Task: Select tracked in the smart commit changes.
Action: Mouse moved to (31, 564)
Screenshot: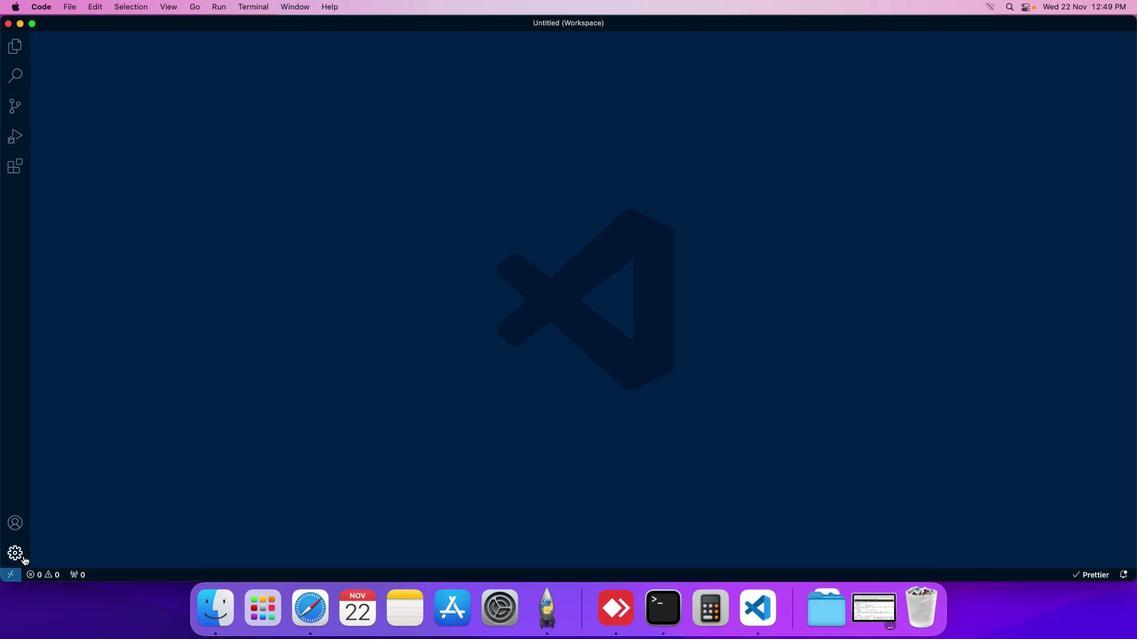 
Action: Mouse pressed left at (31, 564)
Screenshot: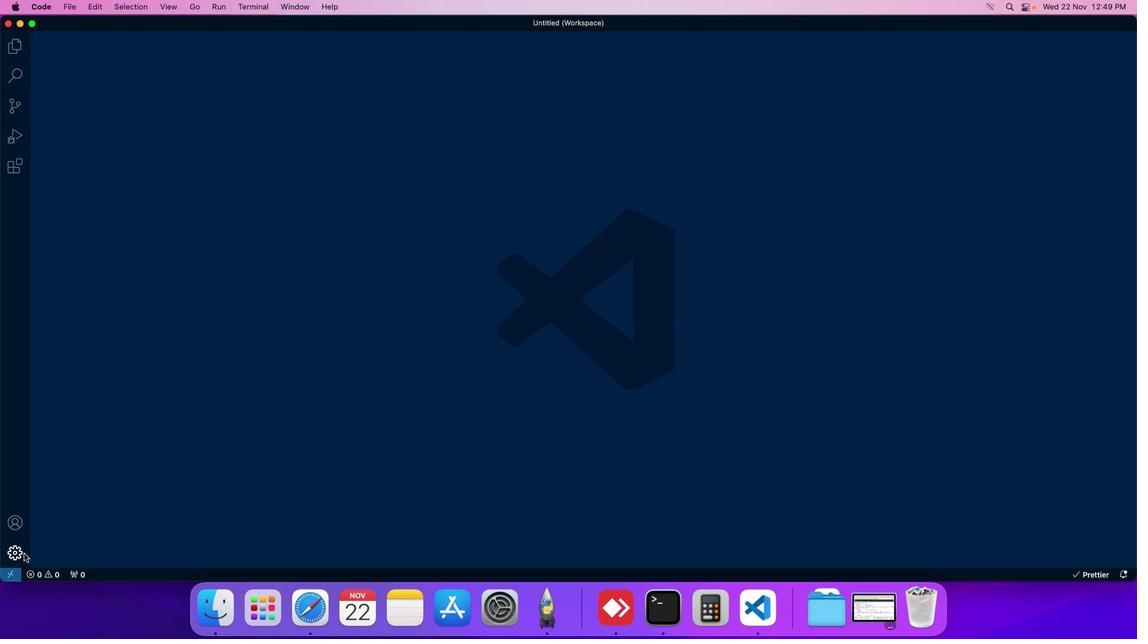 
Action: Mouse moved to (74, 475)
Screenshot: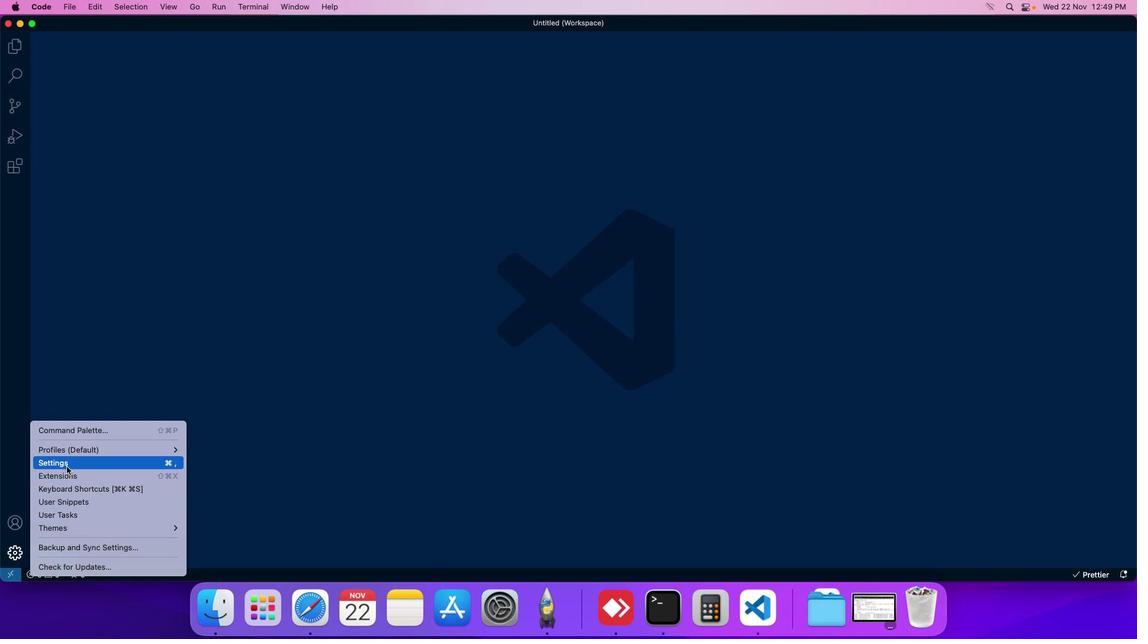 
Action: Mouse pressed left at (74, 475)
Screenshot: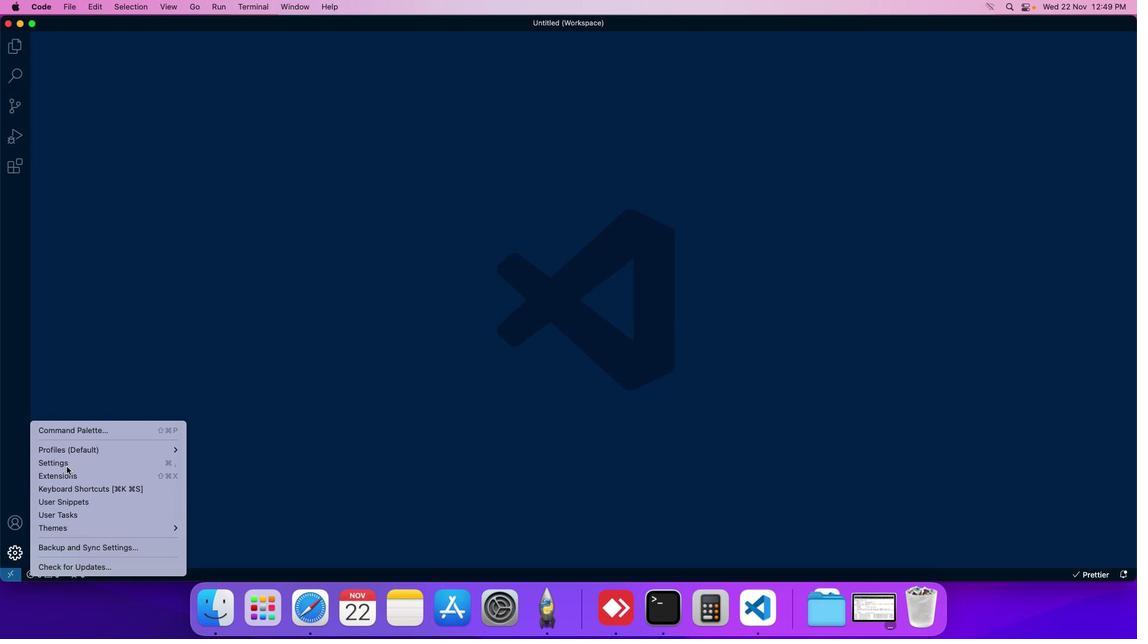 
Action: Mouse moved to (280, 102)
Screenshot: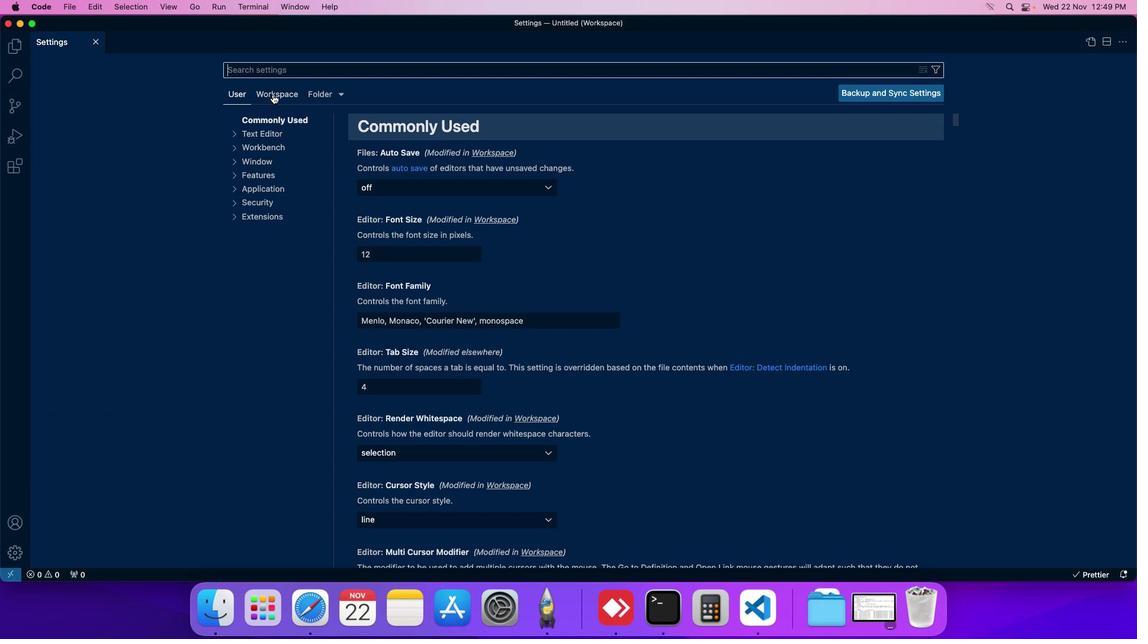 
Action: Mouse pressed left at (280, 102)
Screenshot: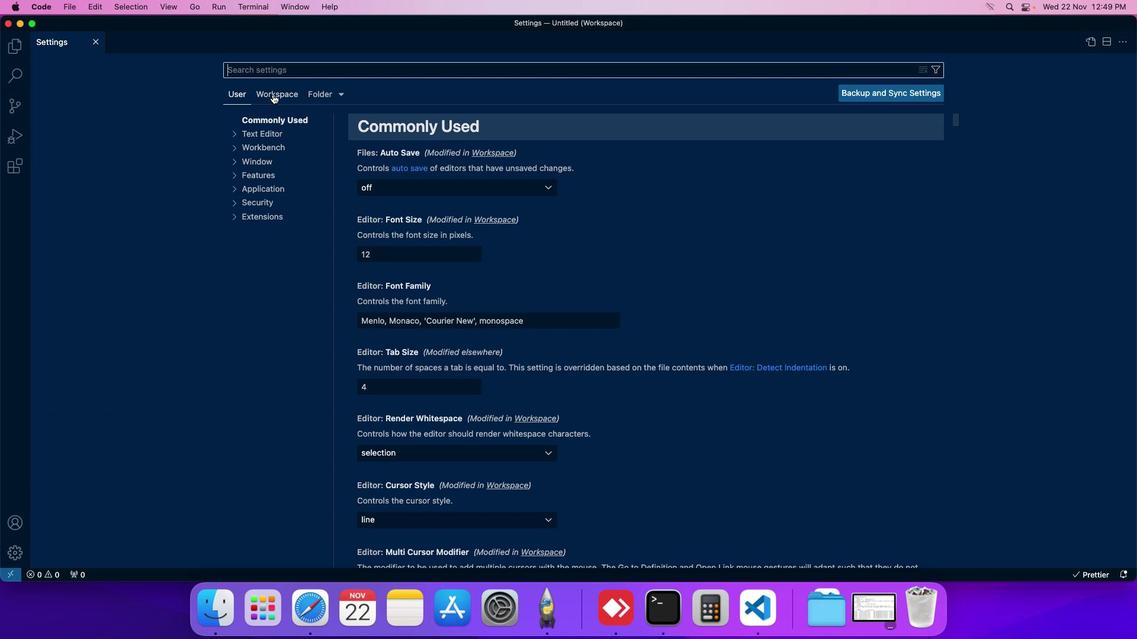 
Action: Mouse moved to (280, 210)
Screenshot: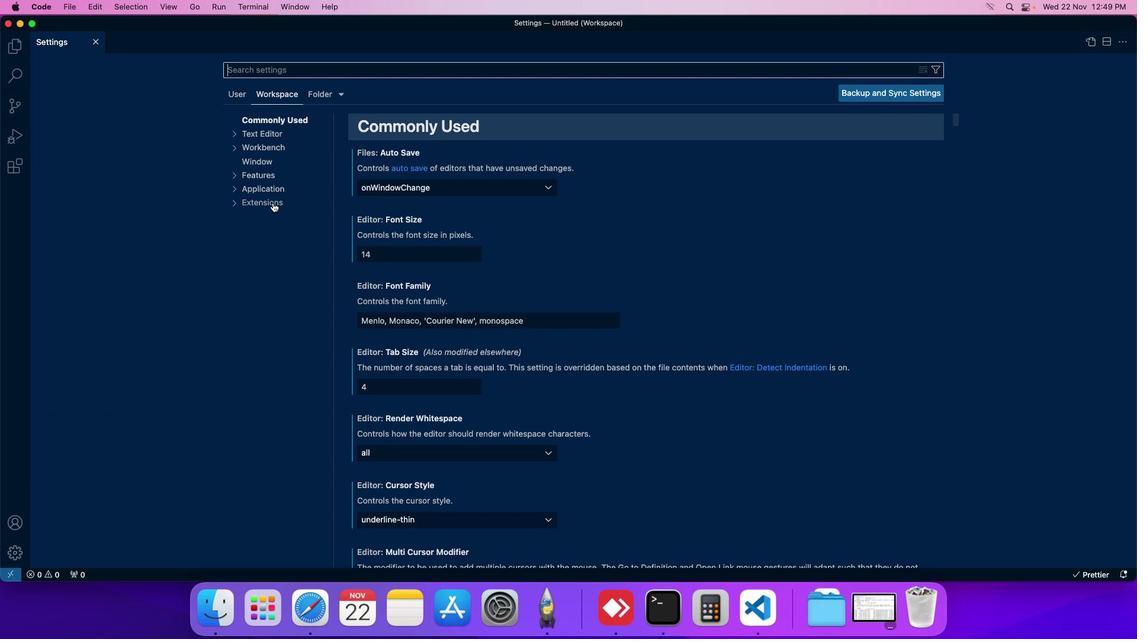 
Action: Mouse pressed left at (280, 210)
Screenshot: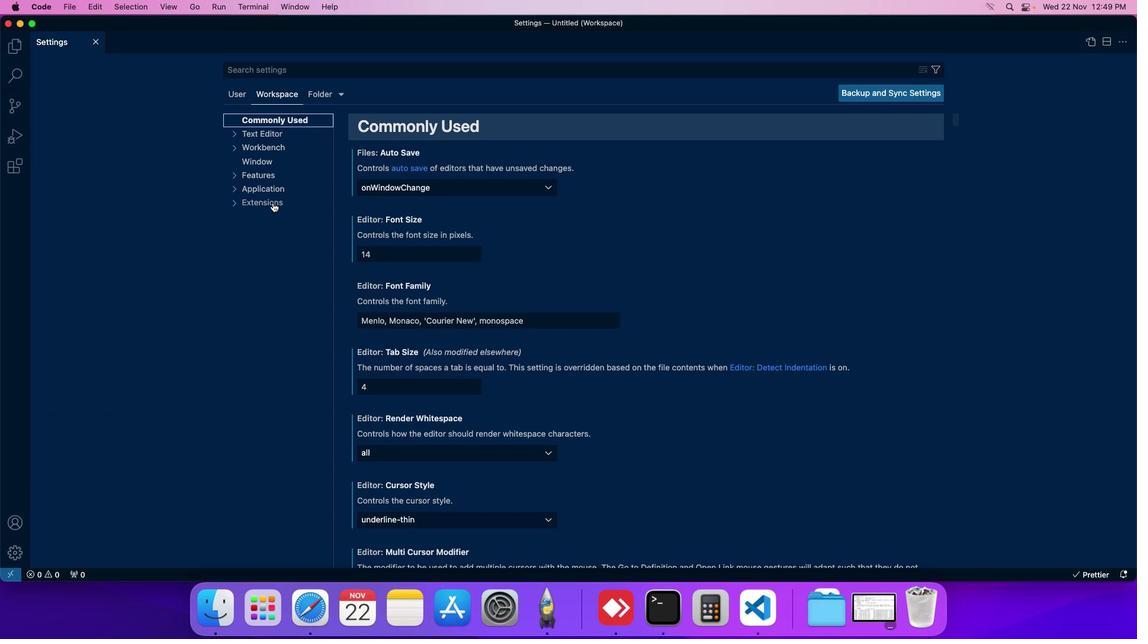 
Action: Mouse moved to (277, 261)
Screenshot: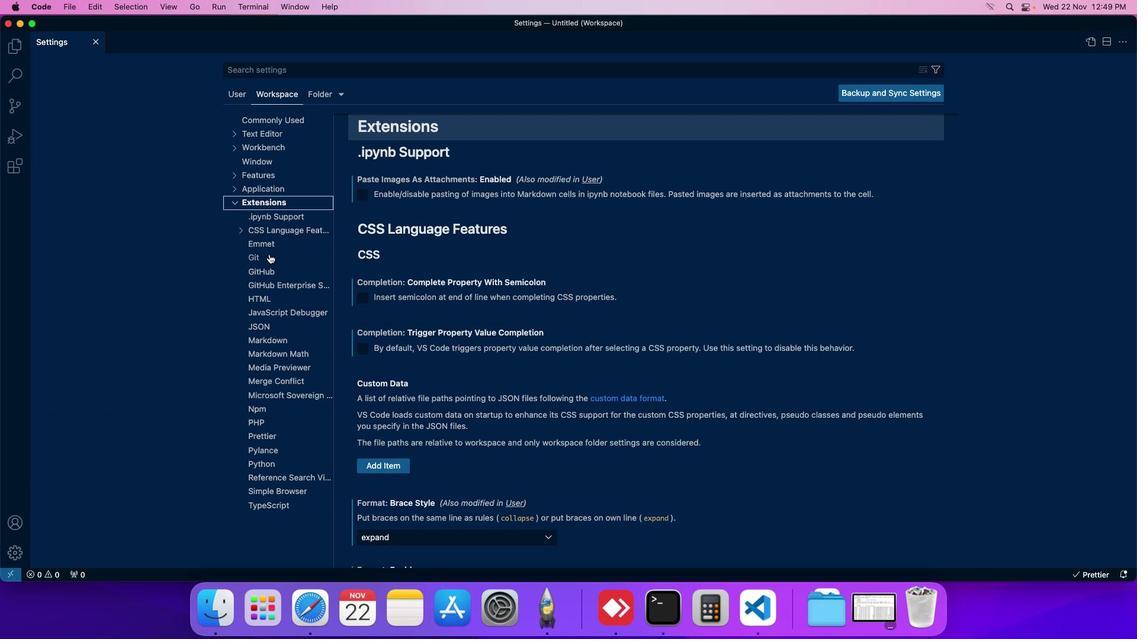 
Action: Mouse pressed left at (277, 261)
Screenshot: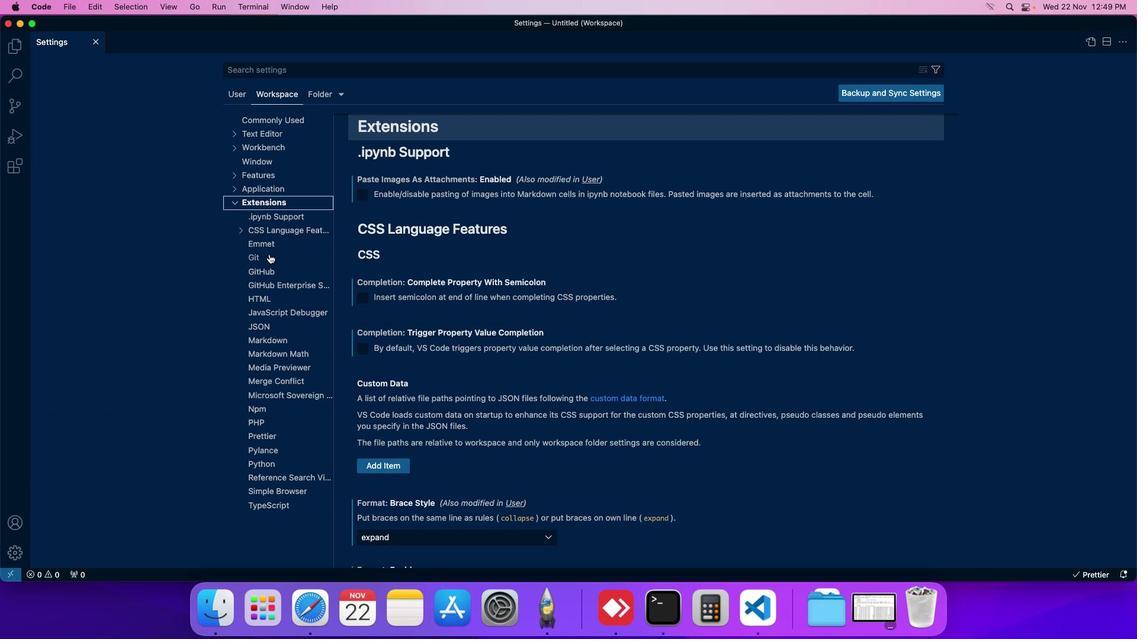 
Action: Mouse moved to (487, 337)
Screenshot: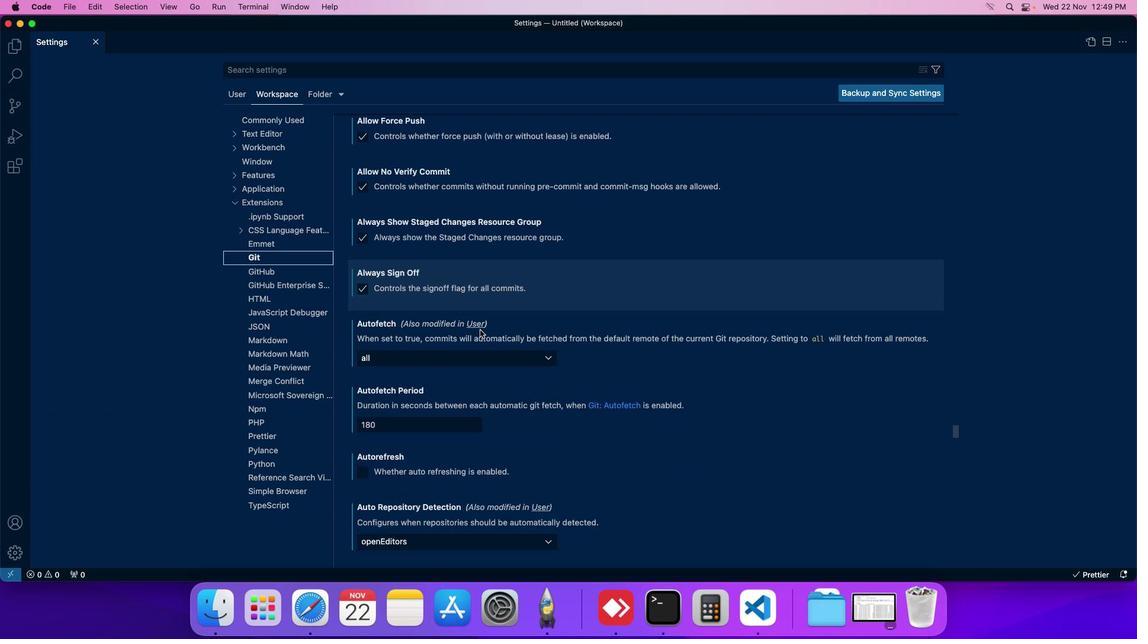 
Action: Mouse scrolled (487, 337) with delta (7, 7)
Screenshot: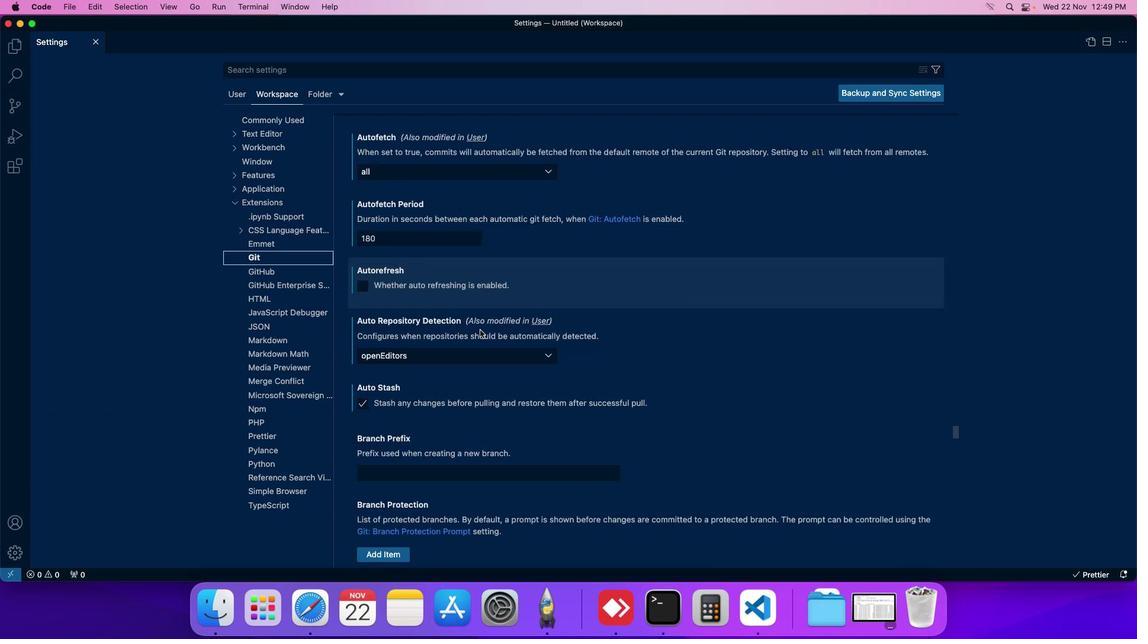 
Action: Mouse scrolled (487, 337) with delta (7, 7)
Screenshot: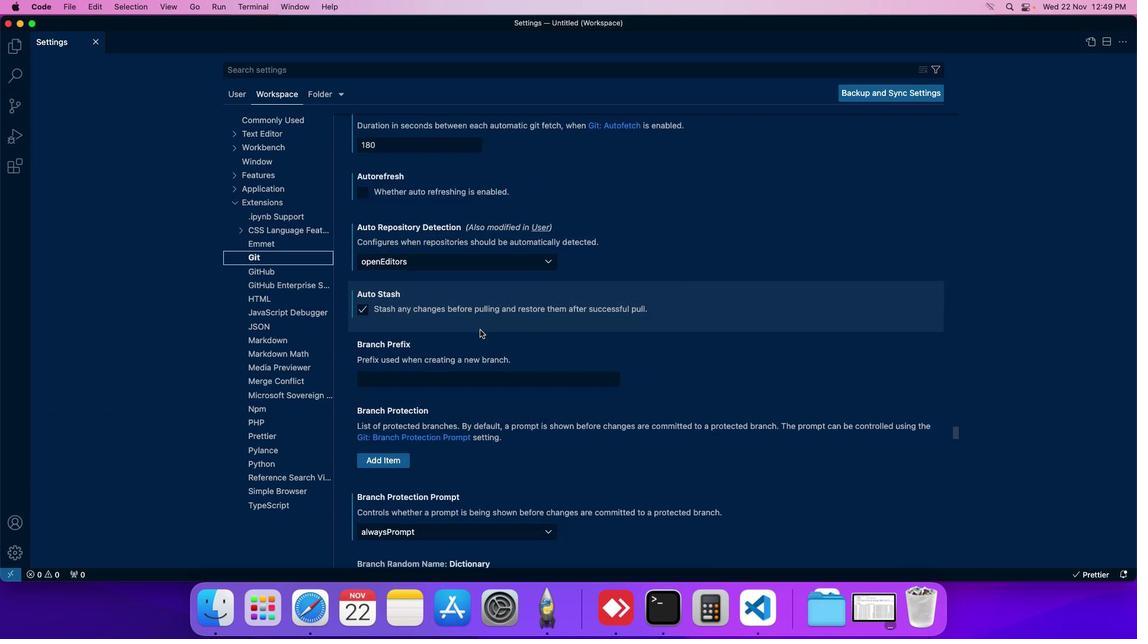 
Action: Mouse scrolled (487, 337) with delta (7, 7)
Screenshot: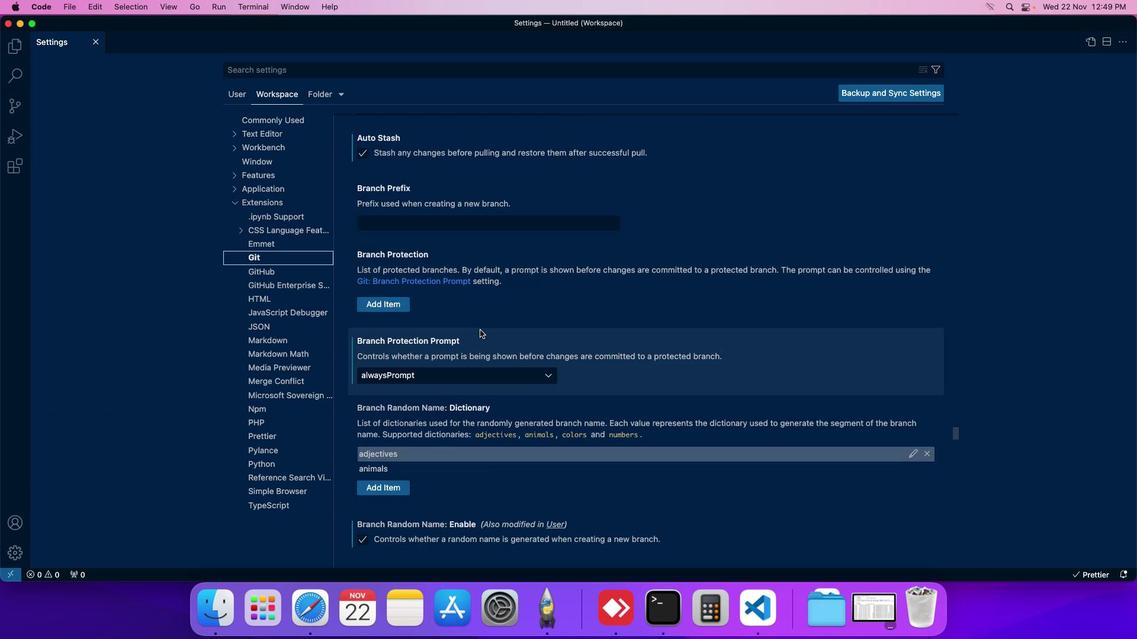 
Action: Mouse scrolled (487, 337) with delta (7, 7)
Screenshot: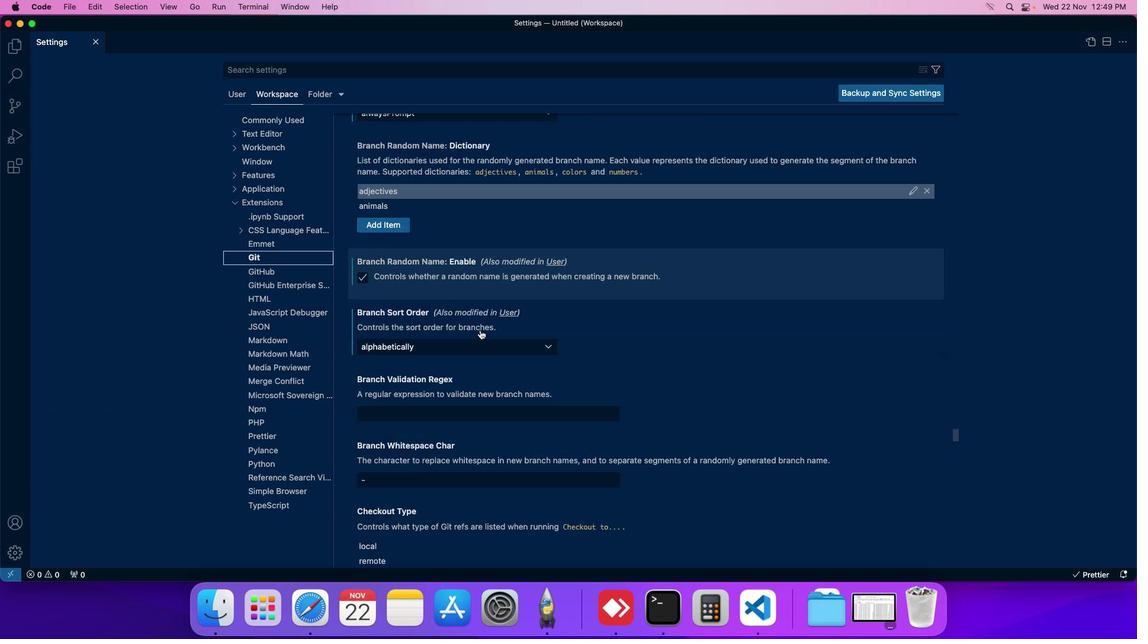 
Action: Mouse scrolled (487, 337) with delta (7, 7)
Screenshot: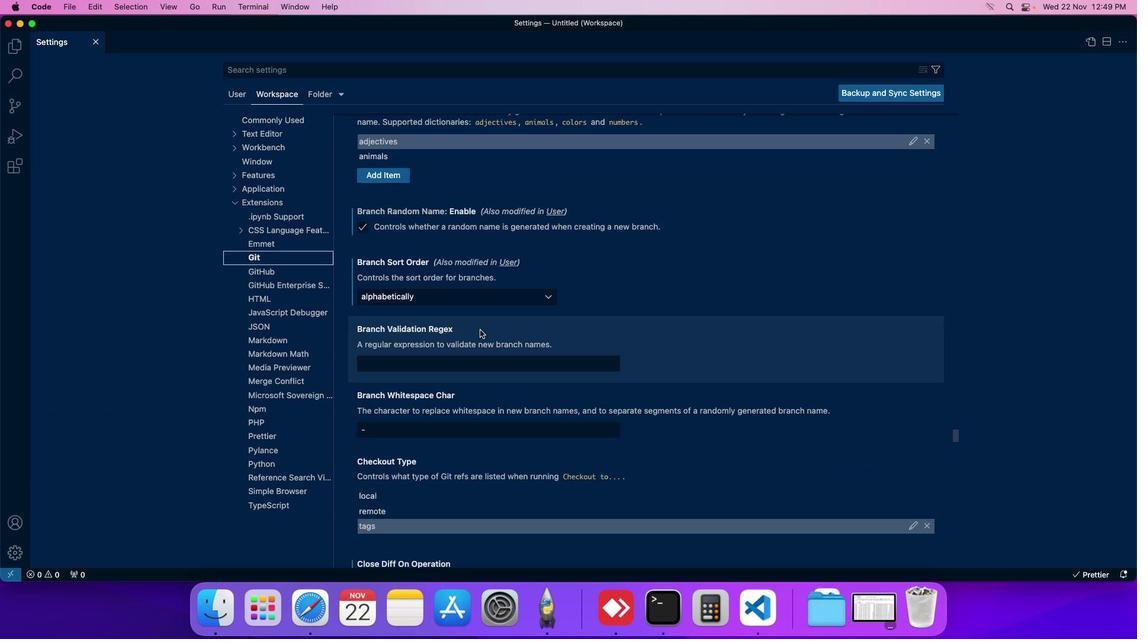 
Action: Mouse scrolled (487, 337) with delta (7, 7)
Screenshot: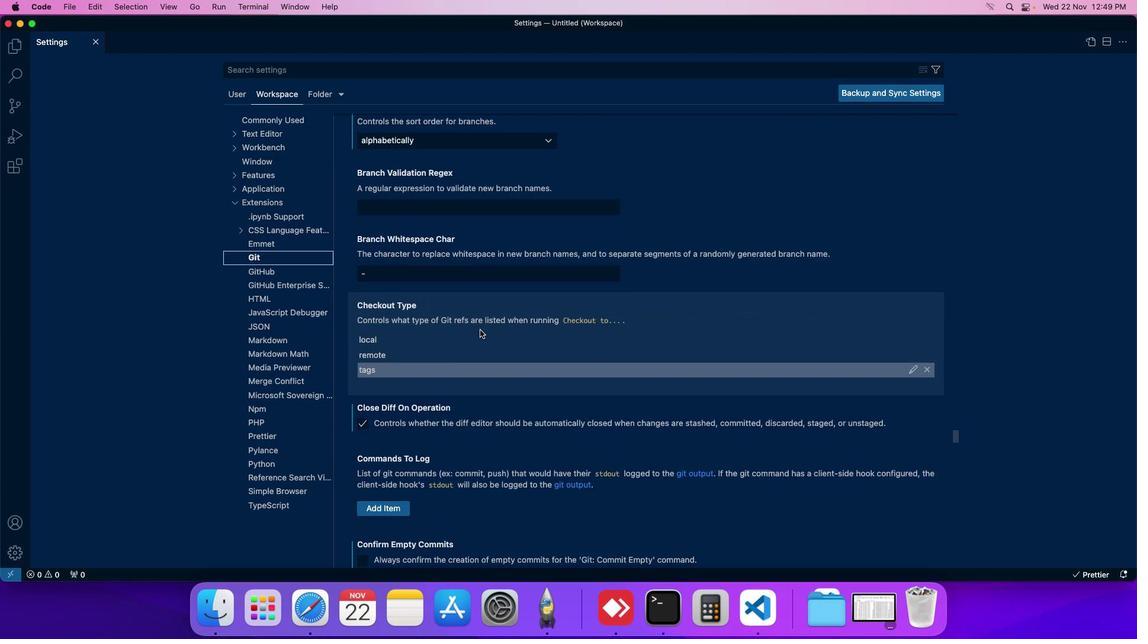 
Action: Mouse scrolled (487, 337) with delta (7, 7)
Screenshot: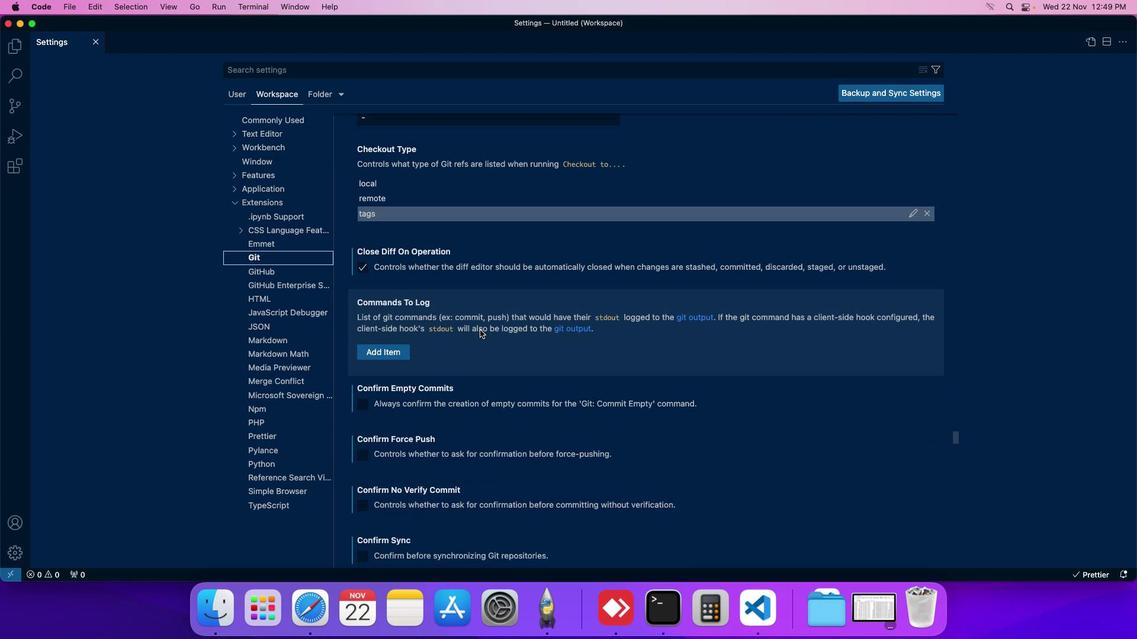 
Action: Mouse scrolled (487, 337) with delta (7, 7)
Screenshot: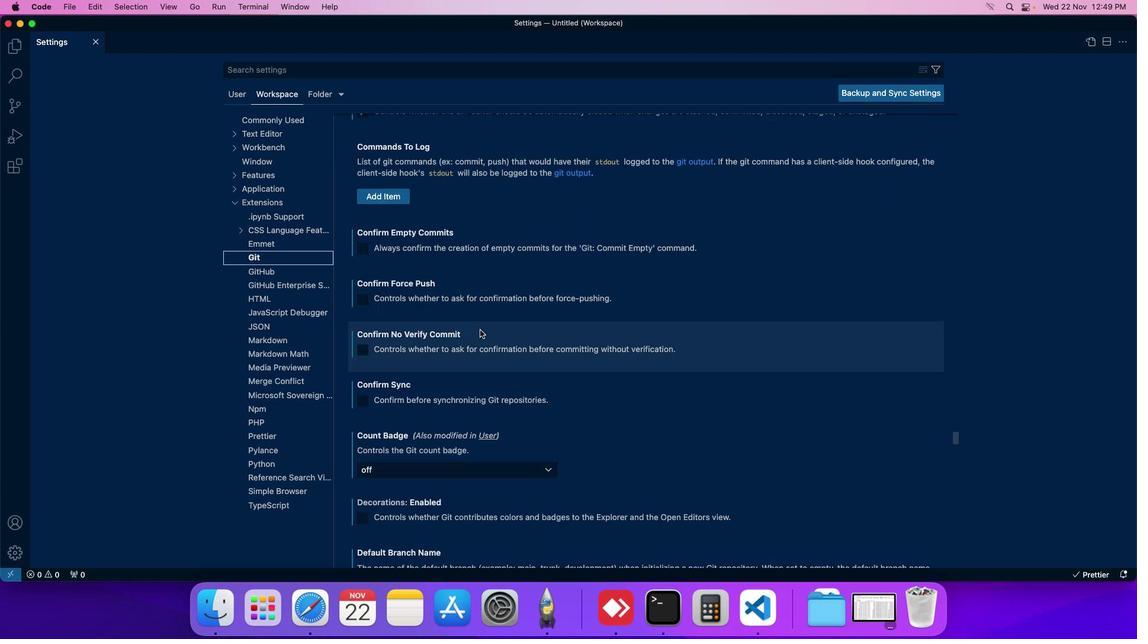 
Action: Mouse scrolled (487, 337) with delta (7, 7)
Screenshot: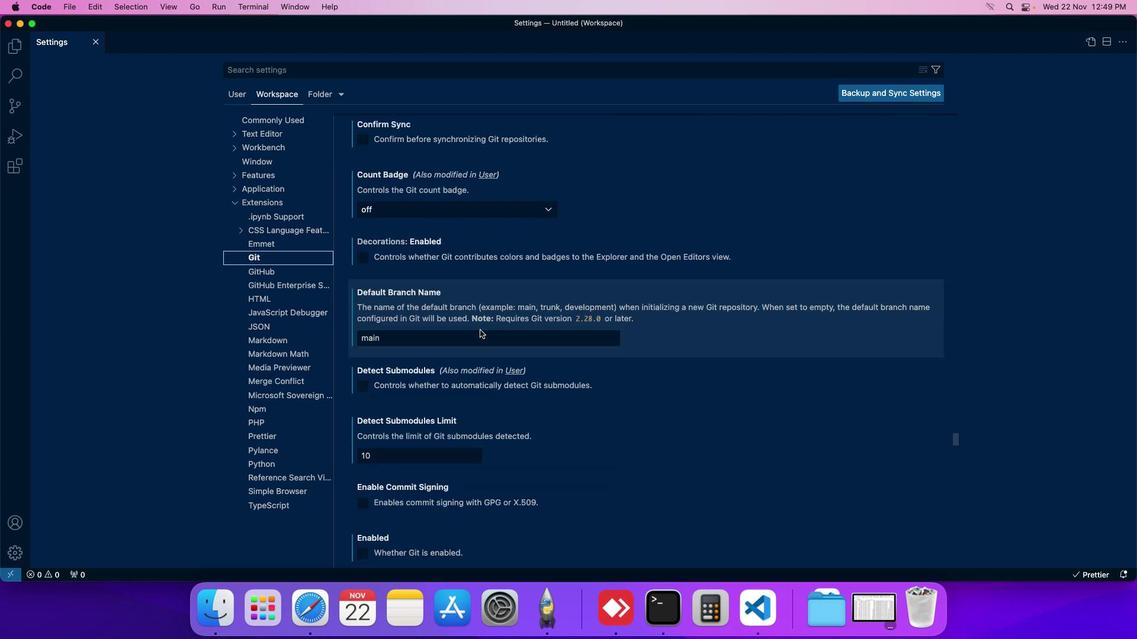 
Action: Mouse scrolled (487, 337) with delta (7, 7)
Screenshot: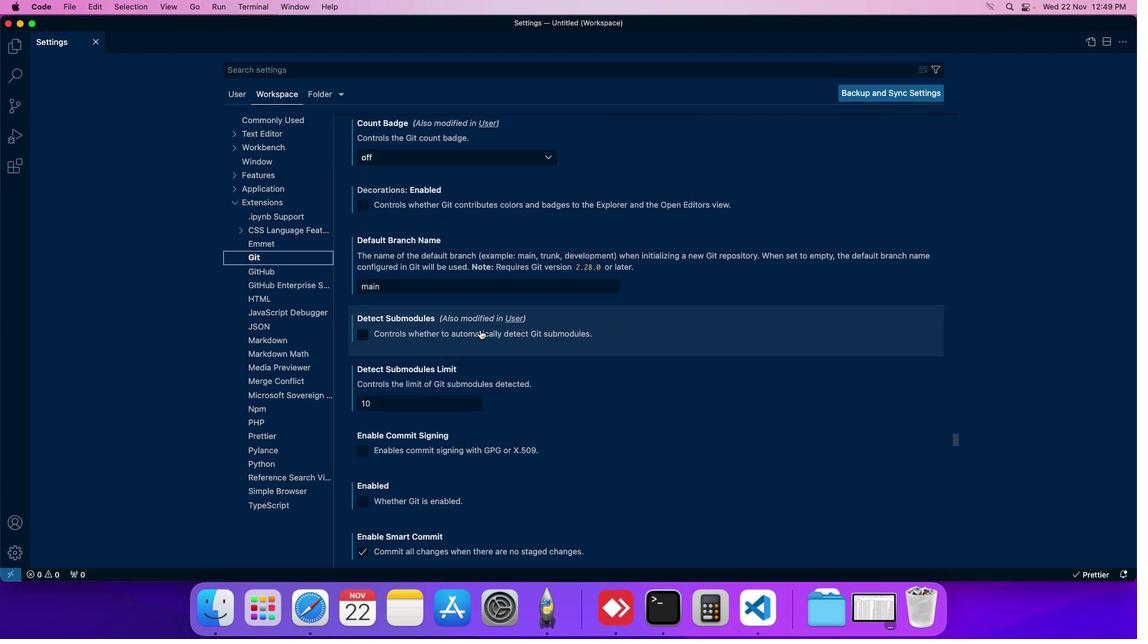 
Action: Mouse scrolled (487, 337) with delta (7, 7)
Screenshot: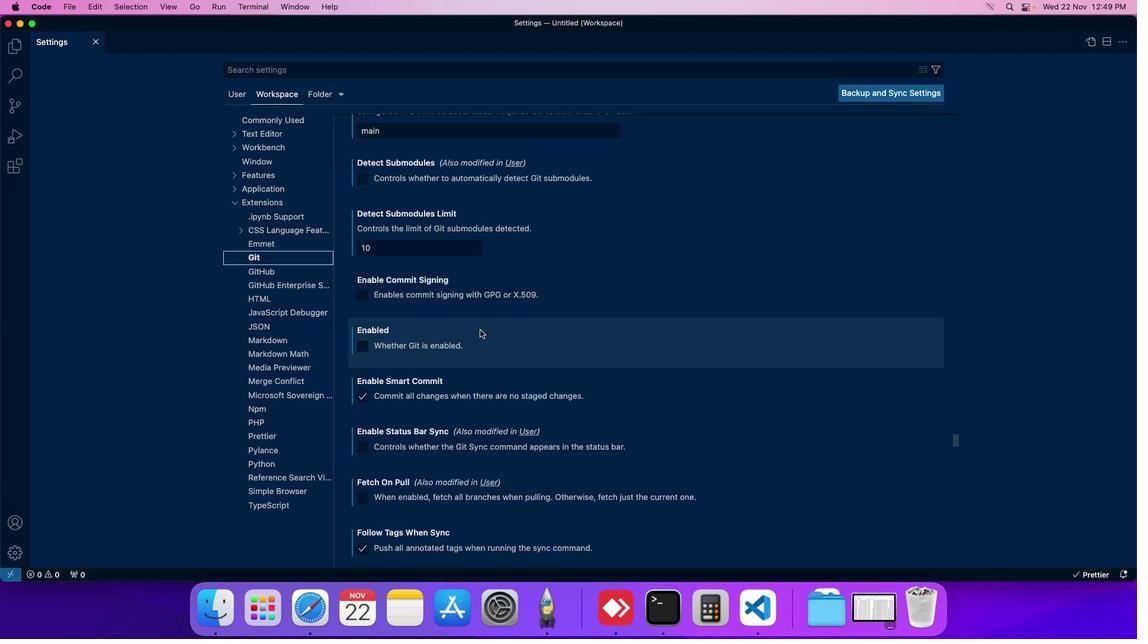 
Action: Mouse scrolled (487, 337) with delta (7, 7)
Screenshot: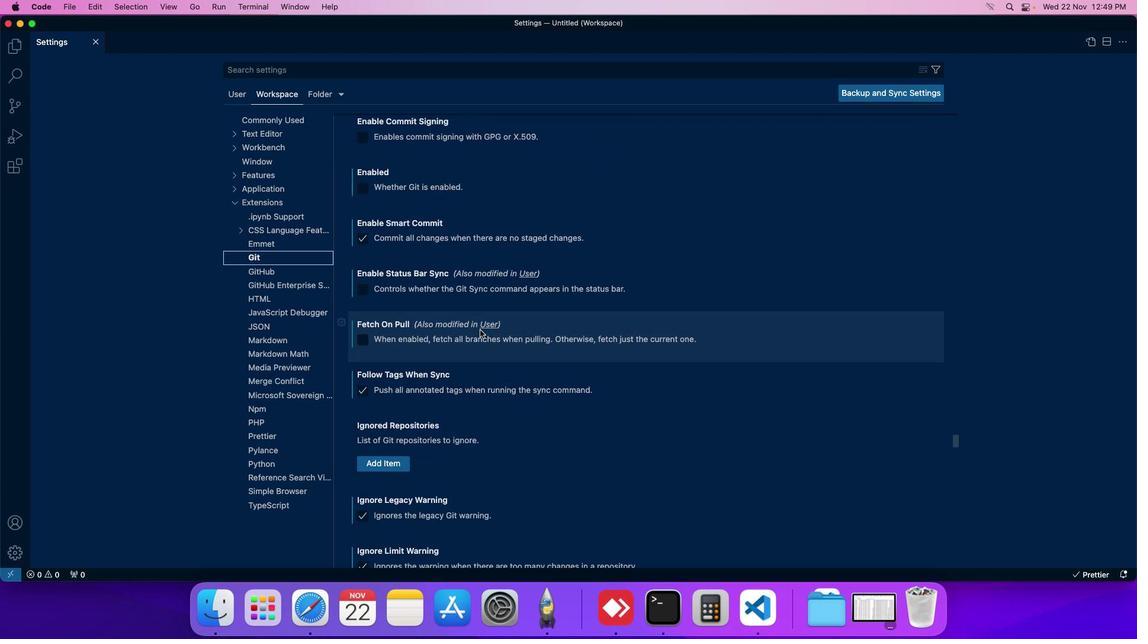 
Action: Mouse scrolled (487, 337) with delta (7, 7)
Screenshot: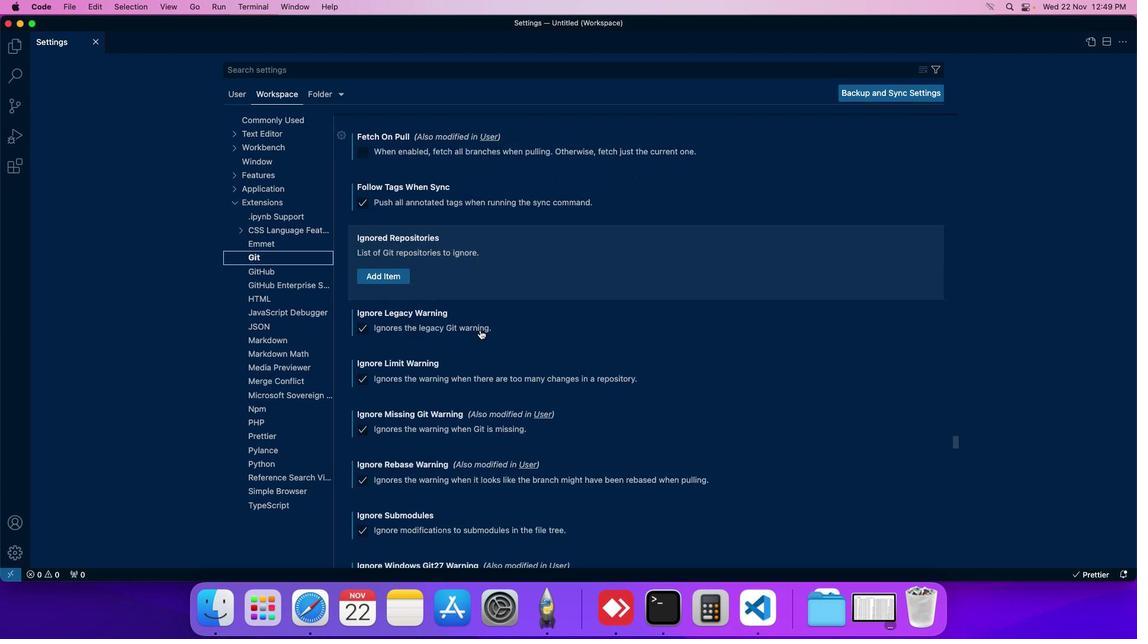 
Action: Mouse scrolled (487, 337) with delta (7, 7)
Screenshot: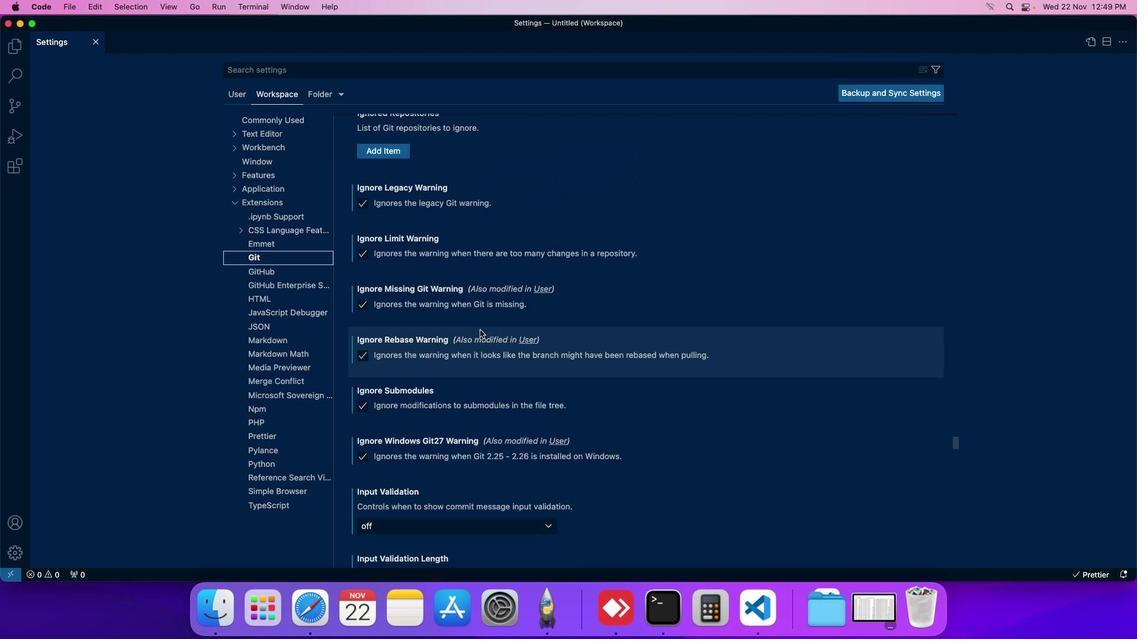 
Action: Mouse scrolled (487, 337) with delta (7, 7)
Screenshot: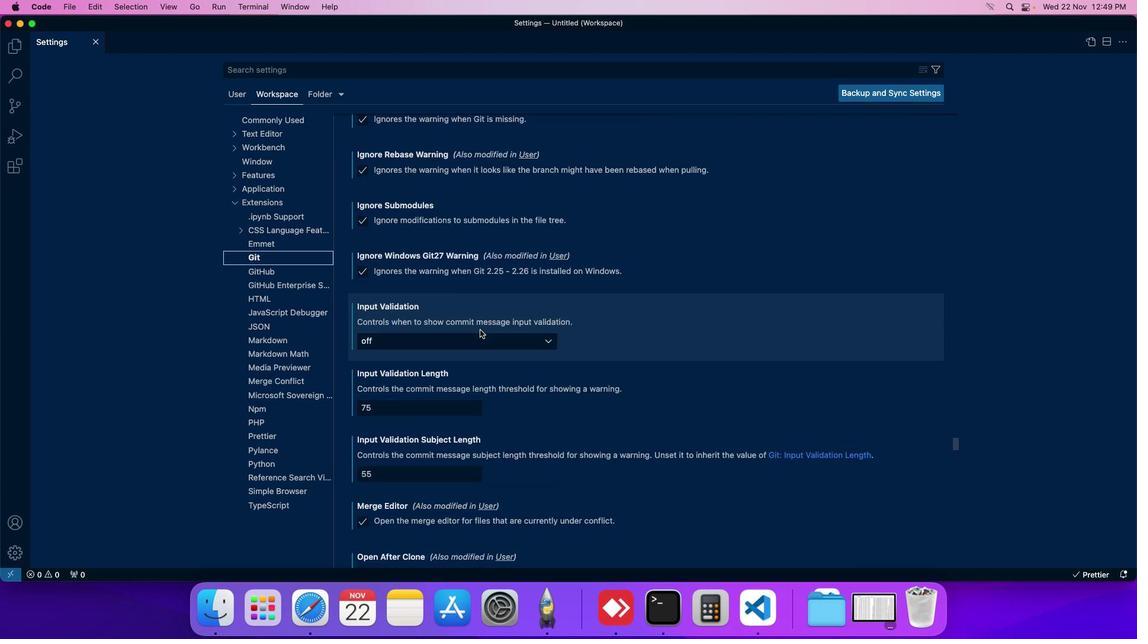 
Action: Mouse scrolled (487, 337) with delta (7, 7)
Screenshot: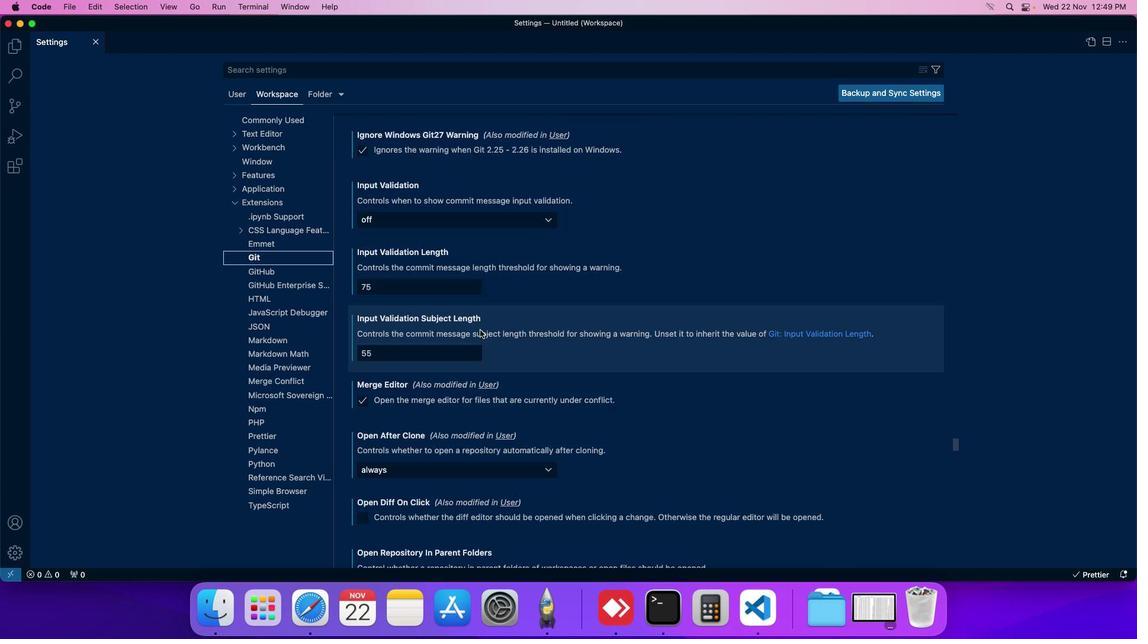 
Action: Mouse scrolled (487, 337) with delta (7, 7)
Screenshot: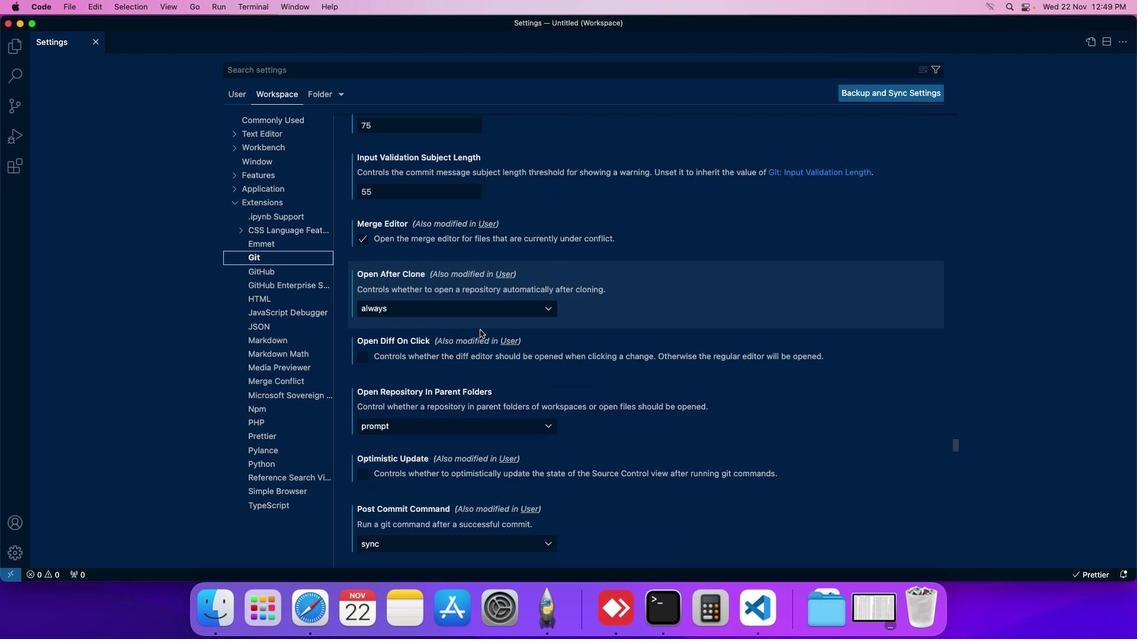 
Action: Mouse scrolled (487, 337) with delta (7, 7)
Screenshot: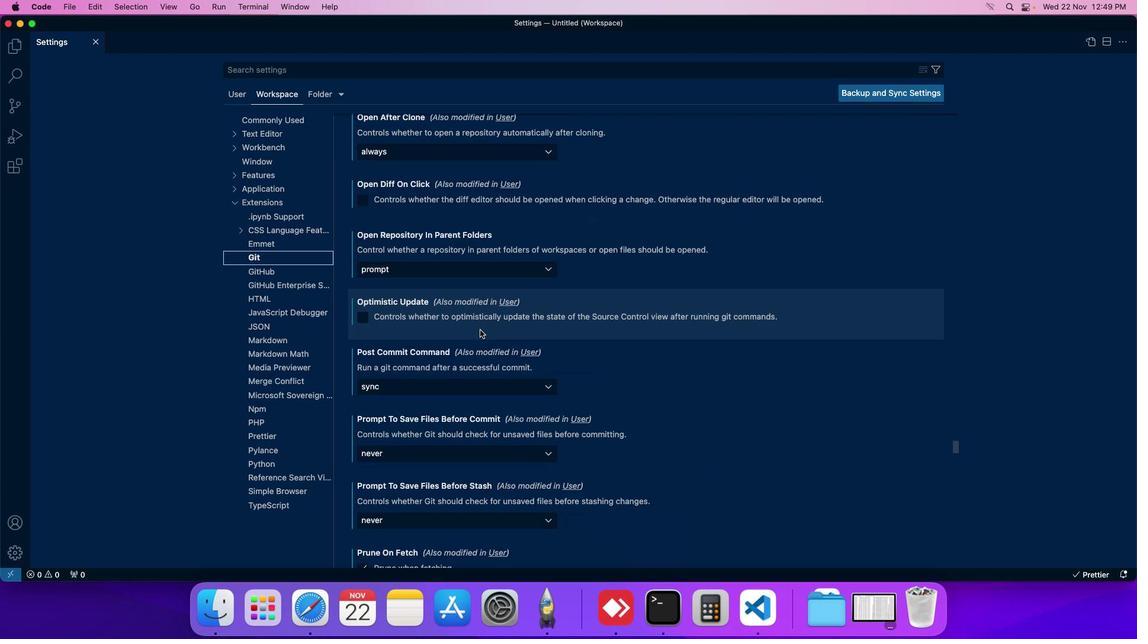 
Action: Mouse moved to (488, 337)
Screenshot: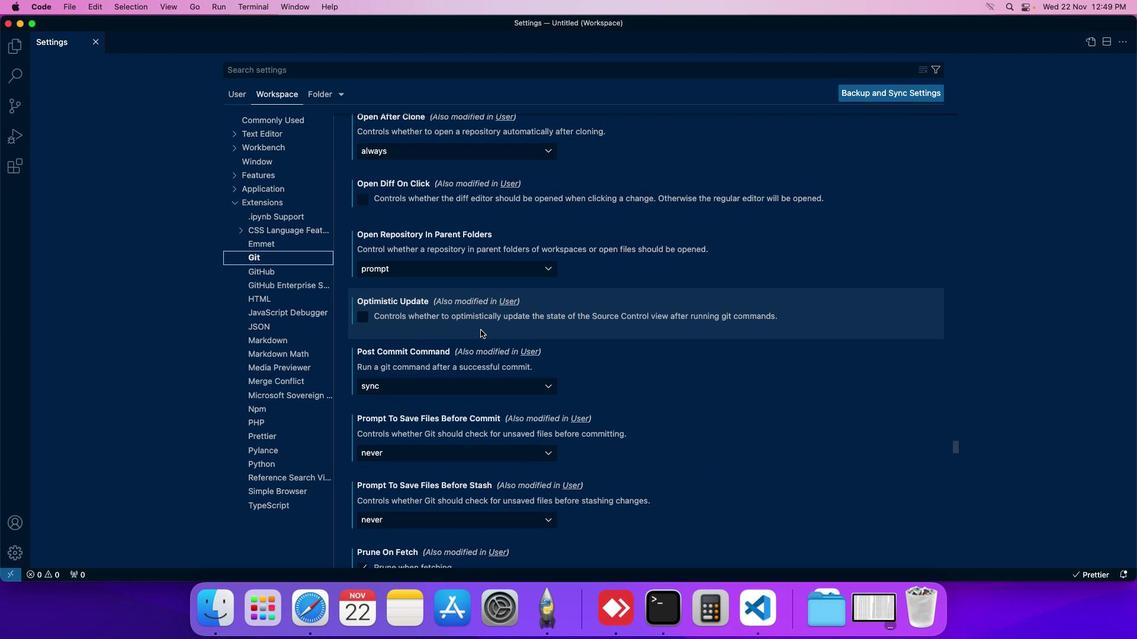 
Action: Mouse scrolled (488, 337) with delta (7, 7)
Screenshot: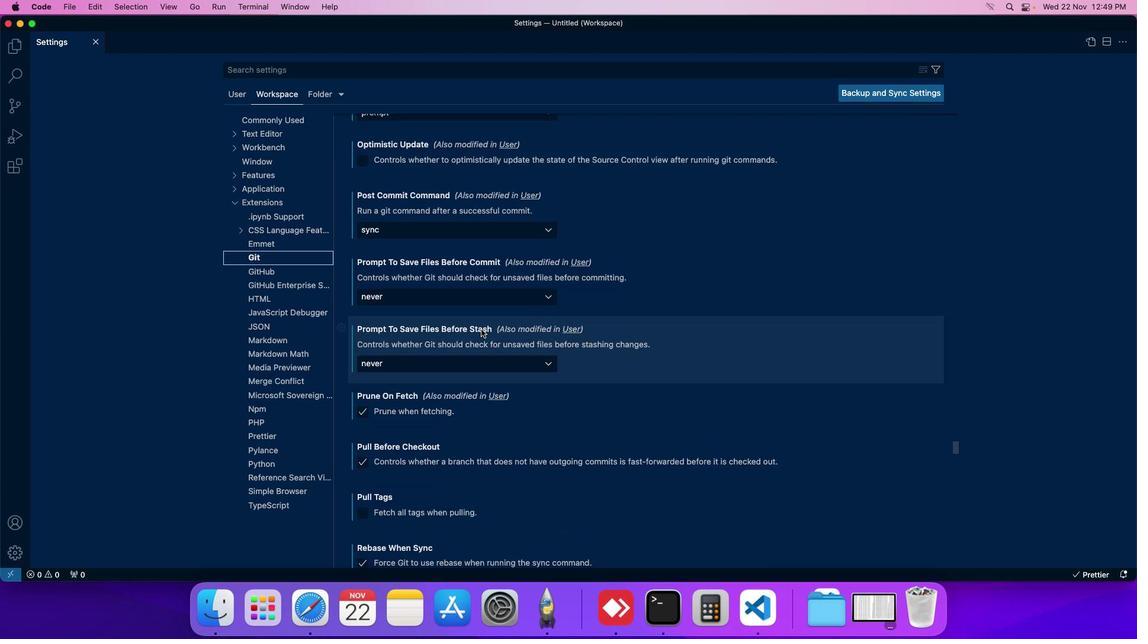 
Action: Mouse moved to (488, 337)
Screenshot: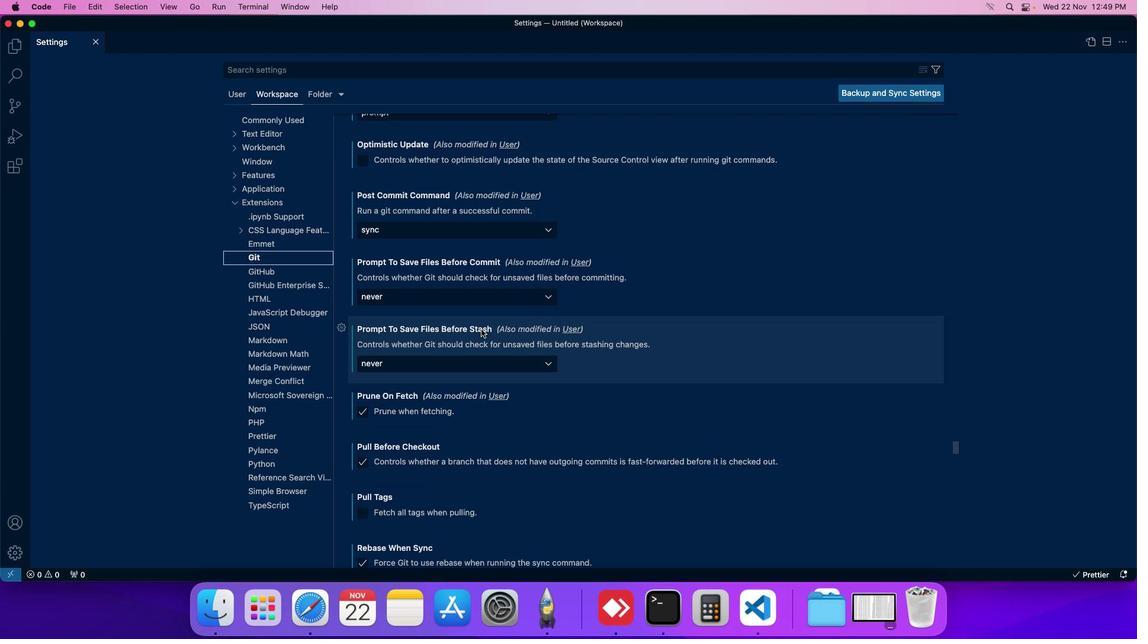 
Action: Mouse scrolled (488, 337) with delta (7, 7)
Screenshot: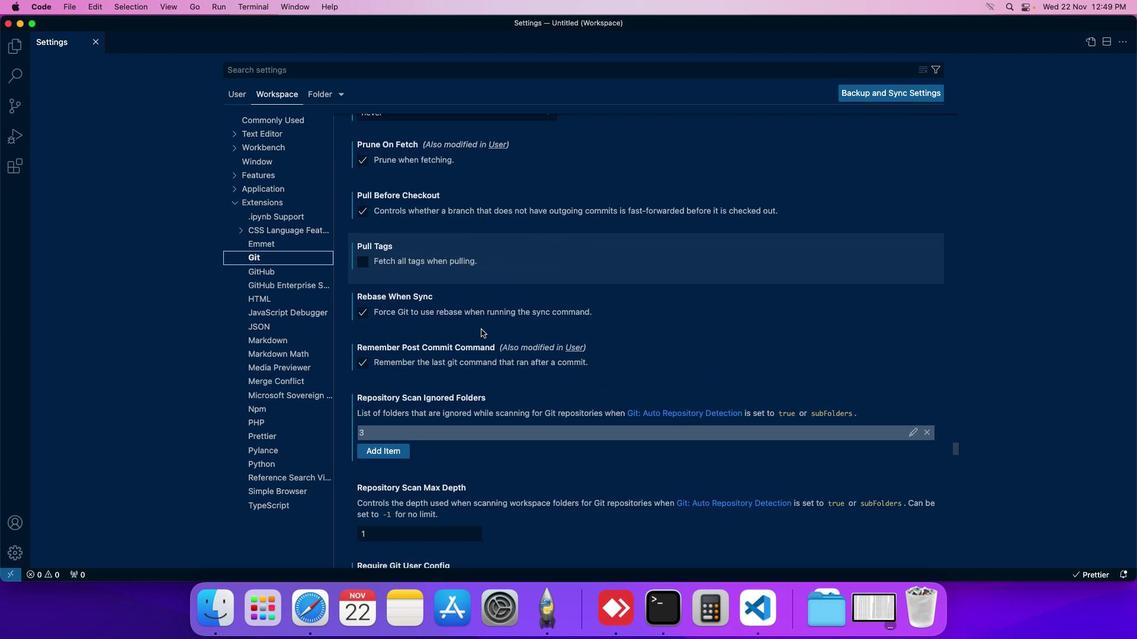 
Action: Mouse scrolled (488, 337) with delta (7, 7)
Screenshot: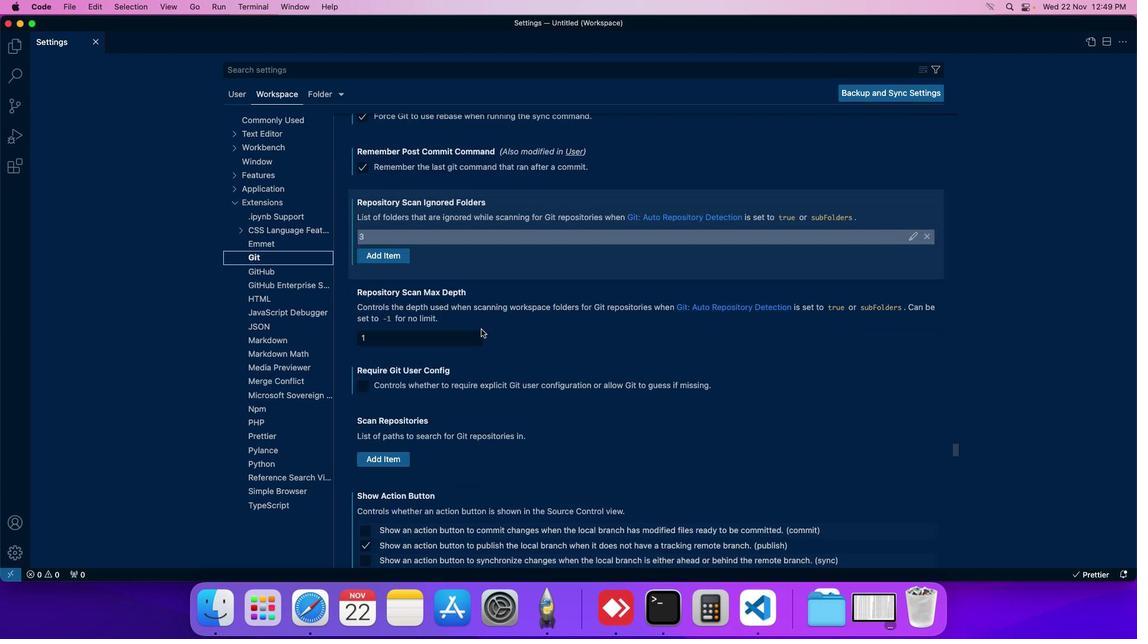 
Action: Mouse scrolled (488, 337) with delta (7, 7)
Screenshot: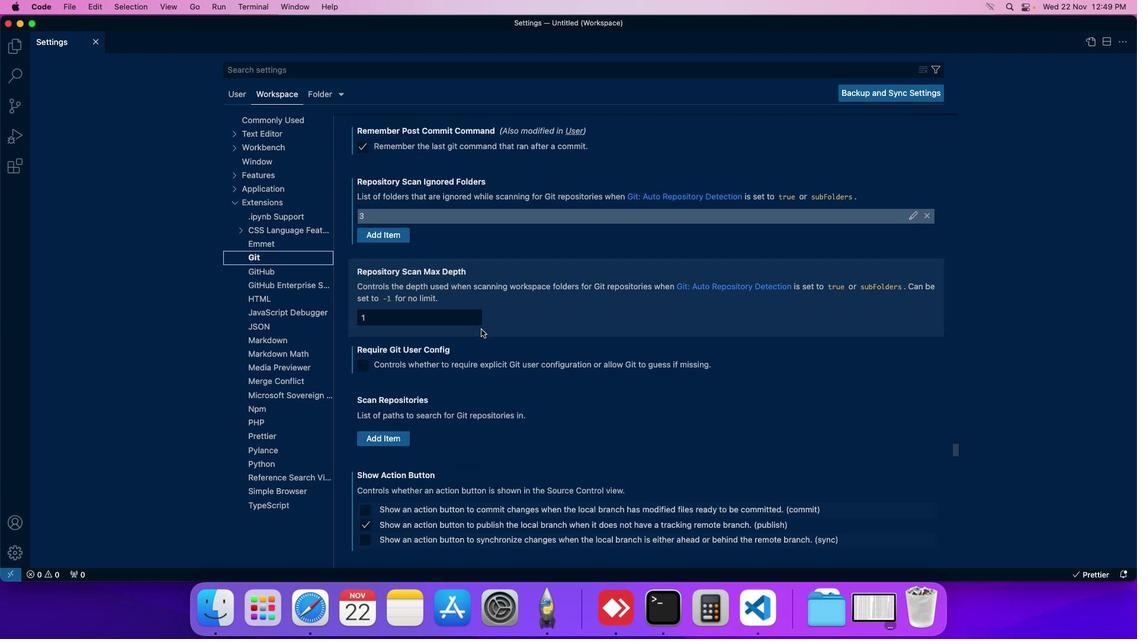 
Action: Mouse moved to (488, 337)
Screenshot: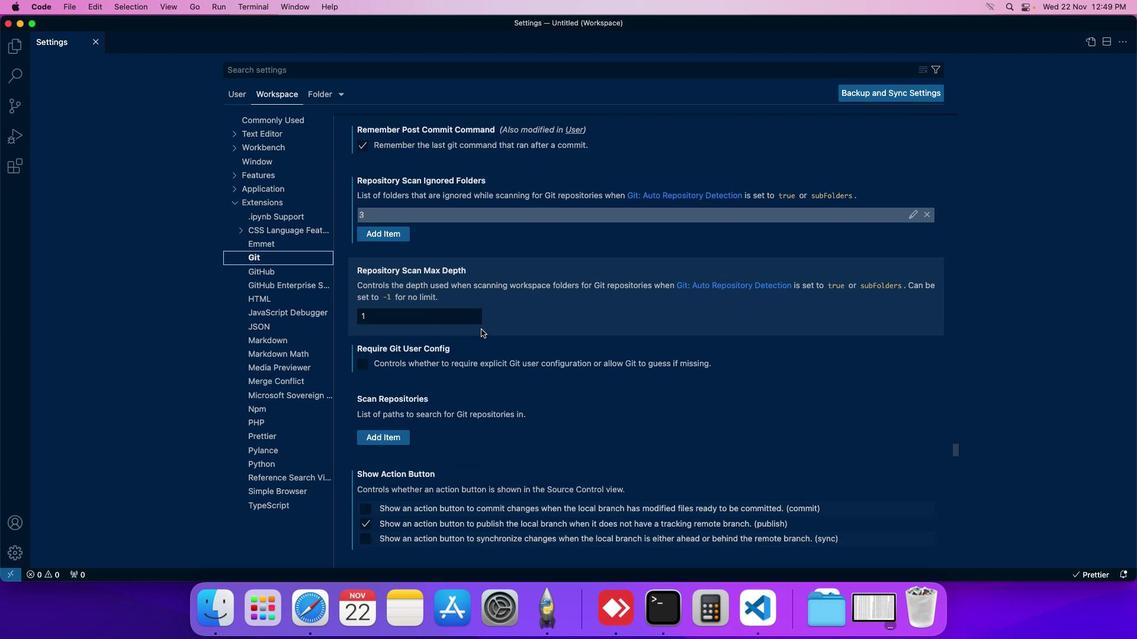 
Action: Mouse scrolled (488, 337) with delta (7, 7)
Screenshot: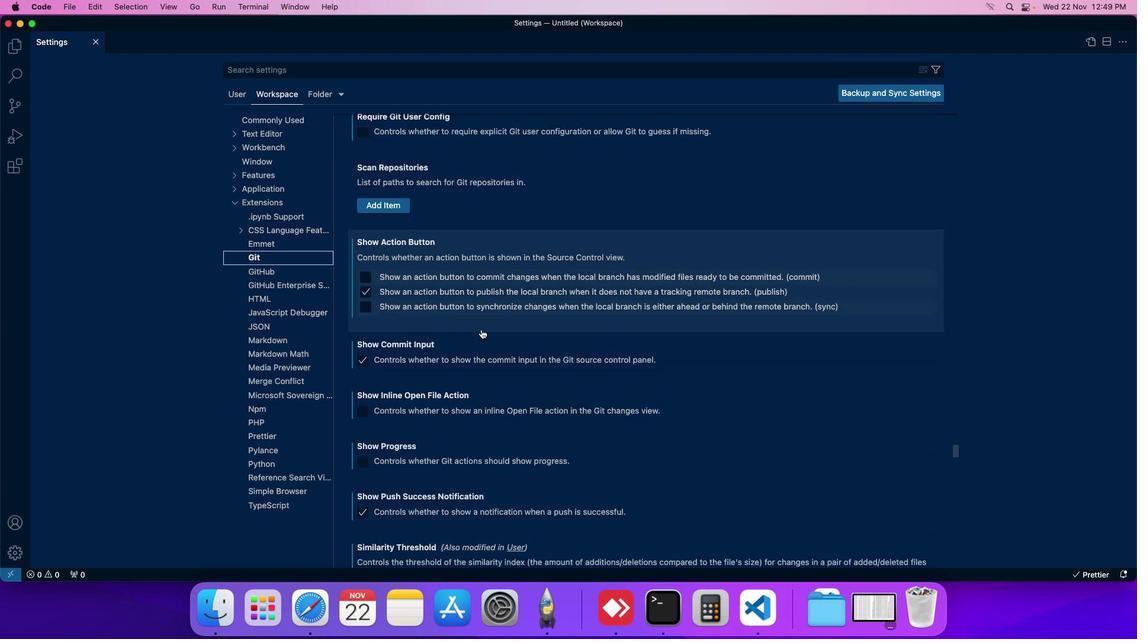 
Action: Mouse scrolled (488, 337) with delta (7, 7)
Screenshot: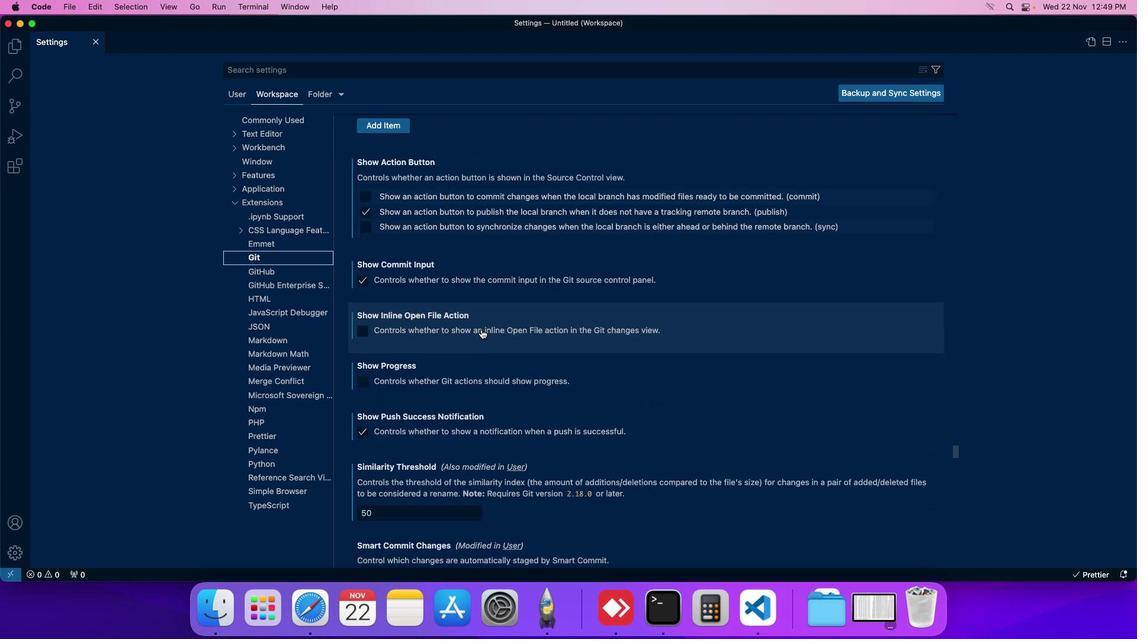 
Action: Mouse scrolled (488, 337) with delta (7, 7)
Screenshot: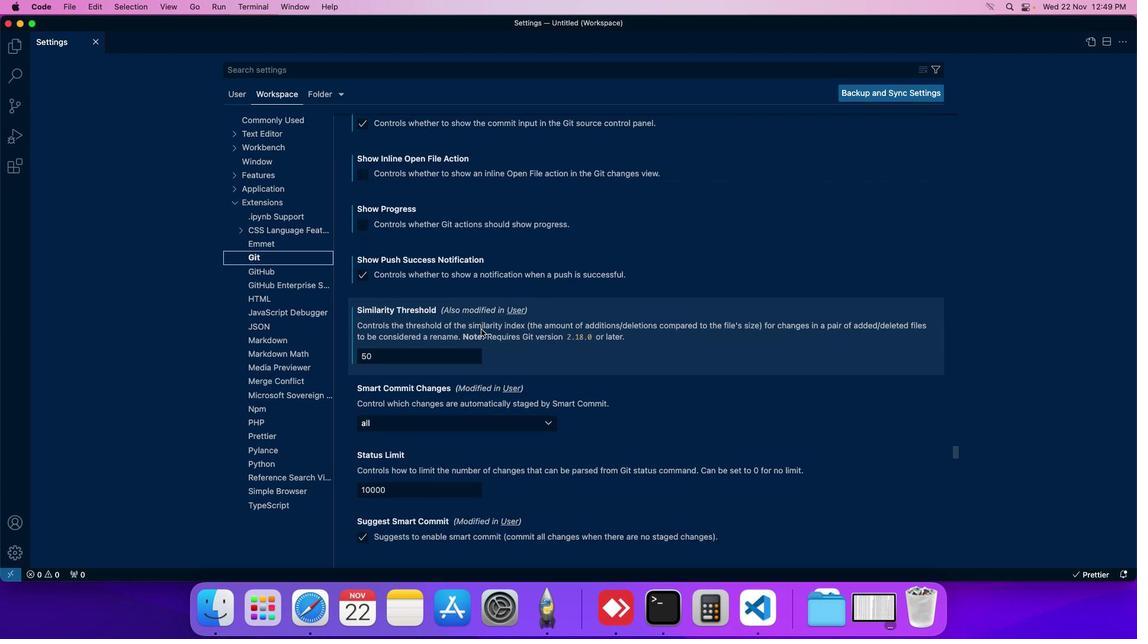 
Action: Mouse moved to (444, 424)
Screenshot: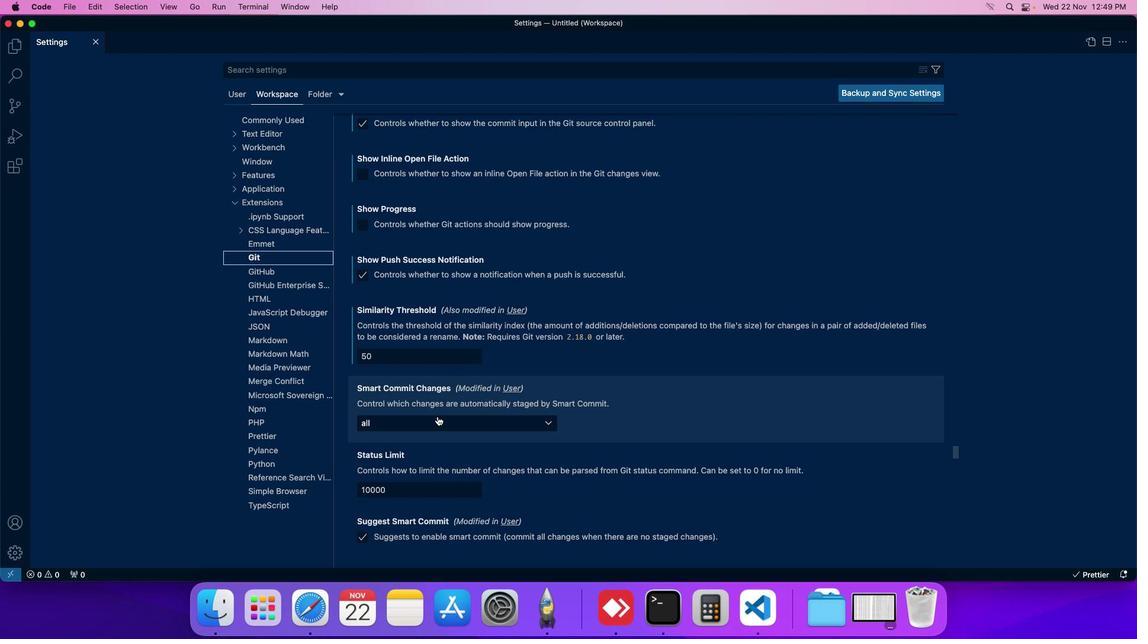 
Action: Mouse pressed left at (444, 424)
Screenshot: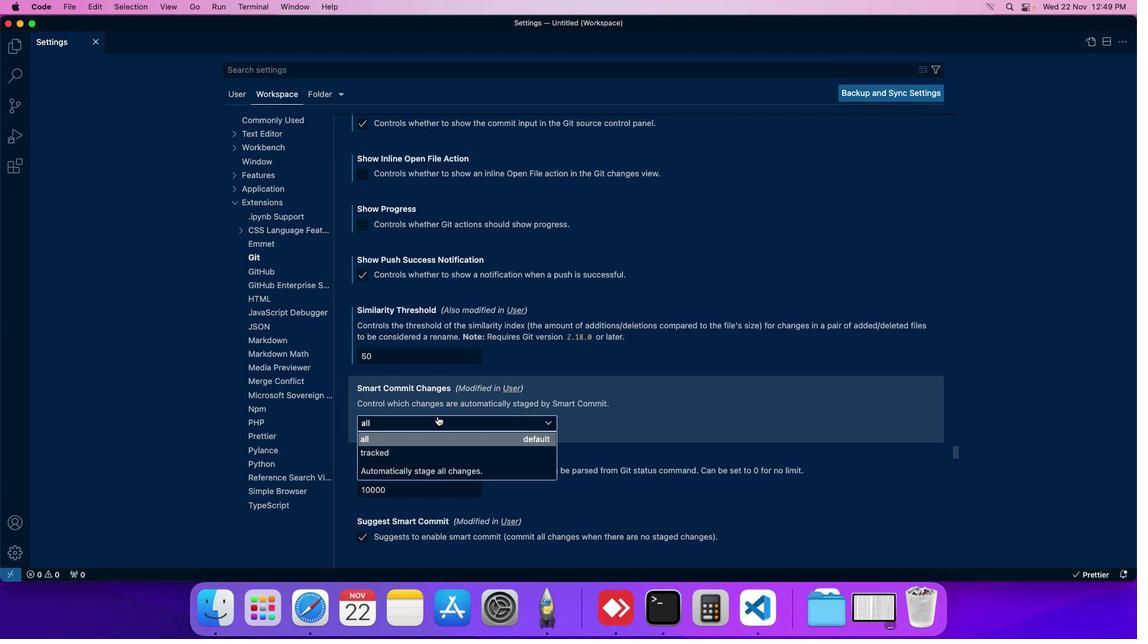 
Action: Mouse moved to (418, 456)
Screenshot: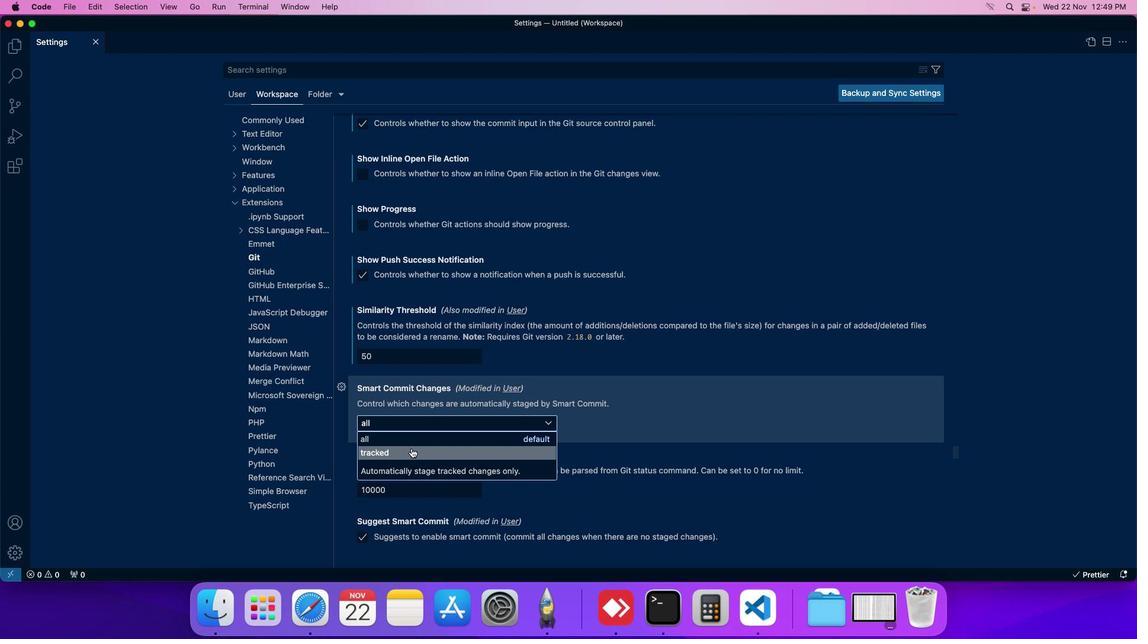 
Action: Mouse pressed left at (418, 456)
Screenshot: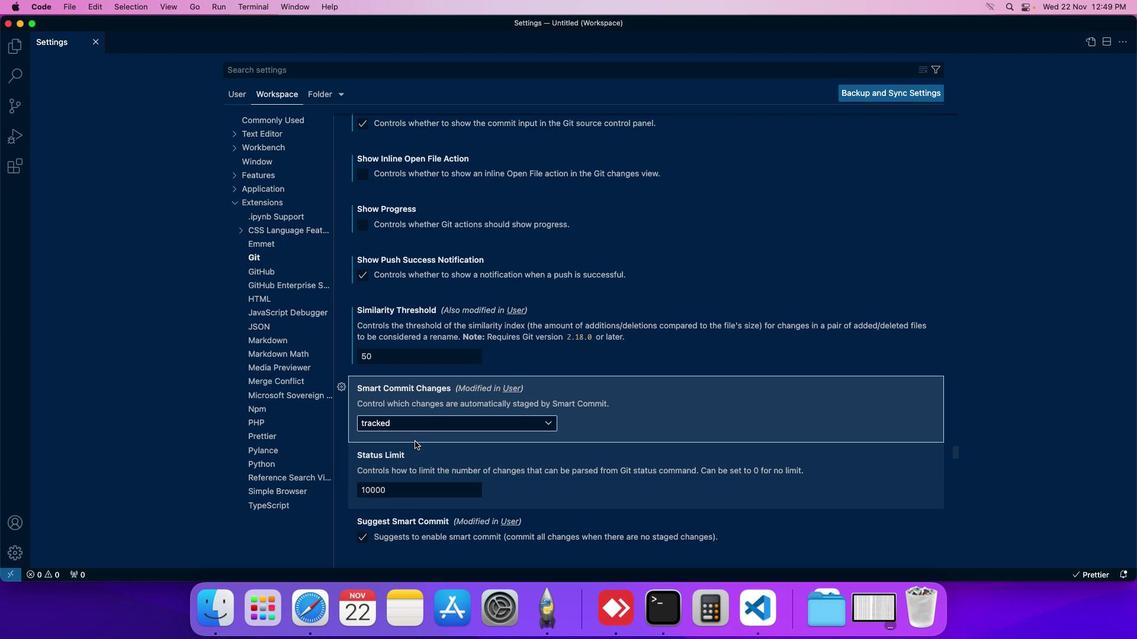 
Action: Mouse moved to (427, 435)
Screenshot: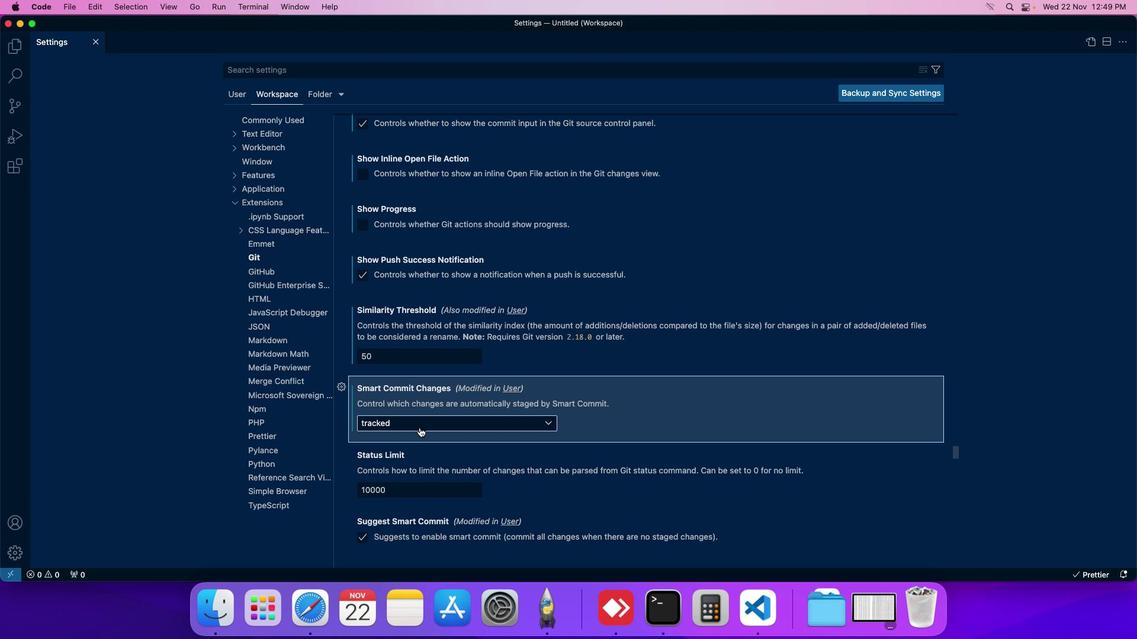 
